 Task: Add the task  Performance issues with database queries to the section Fast Flow in the project XpertTech and add a Due Date to the respective task as 2023/11/18.
Action: Mouse moved to (590, 596)
Screenshot: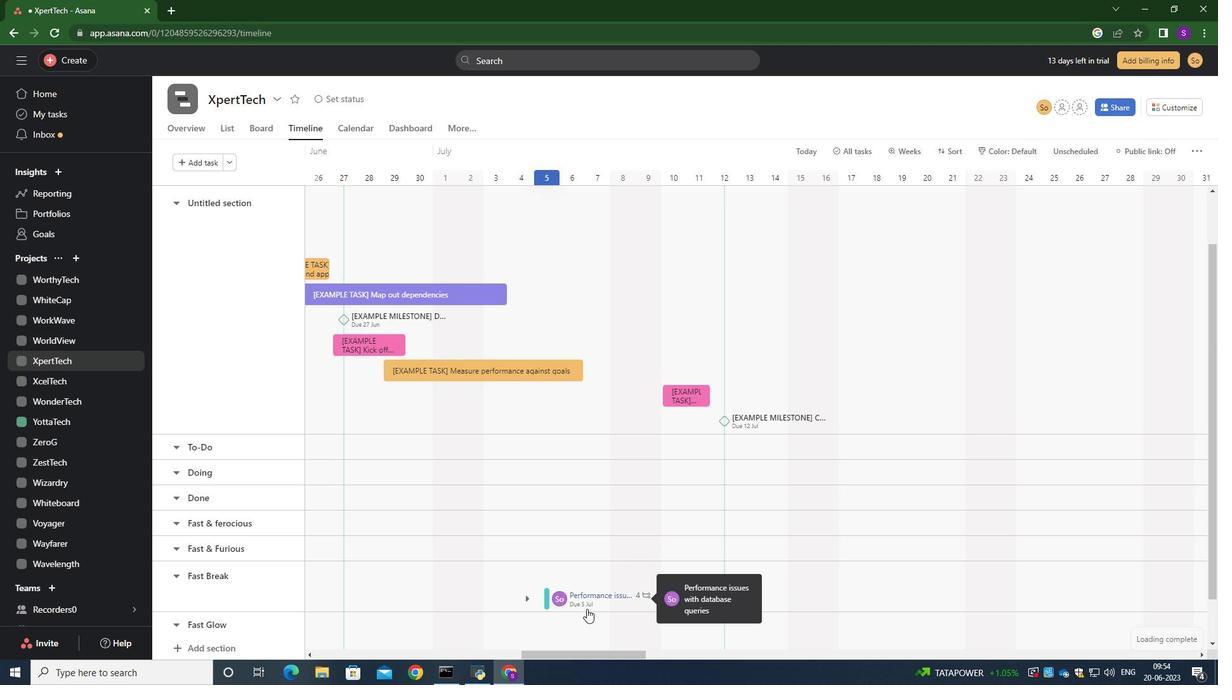 
Action: Mouse pressed left at (590, 596)
Screenshot: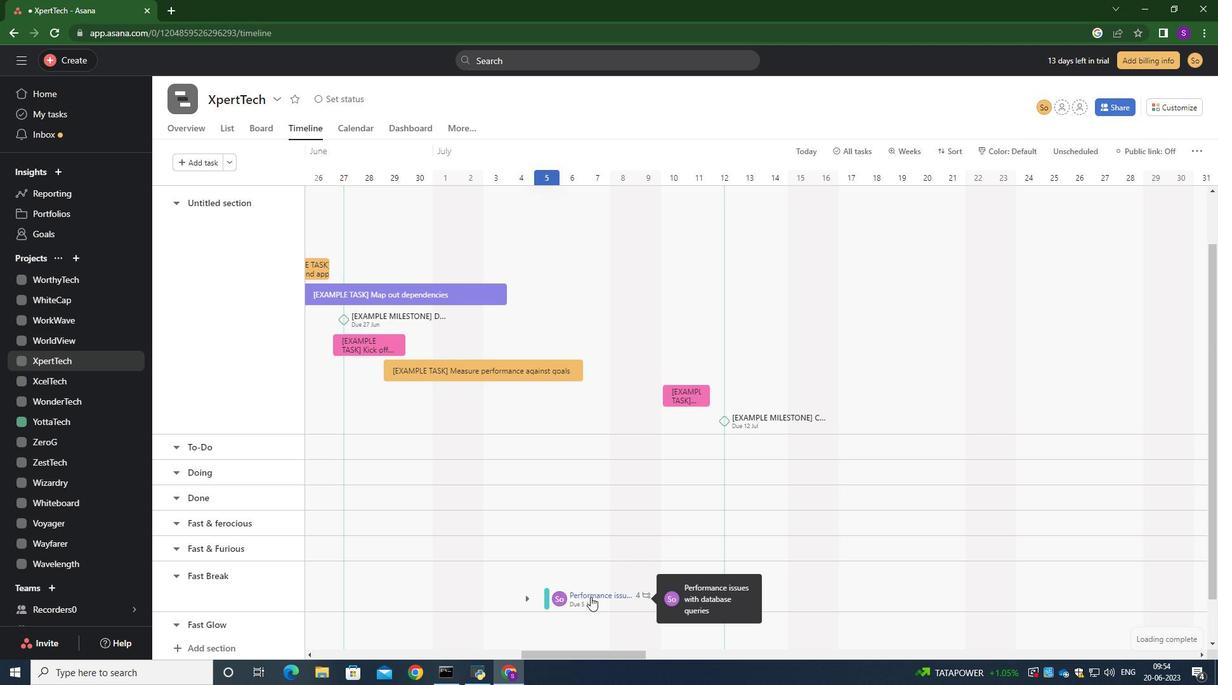
Action: Mouse moved to (959, 275)
Screenshot: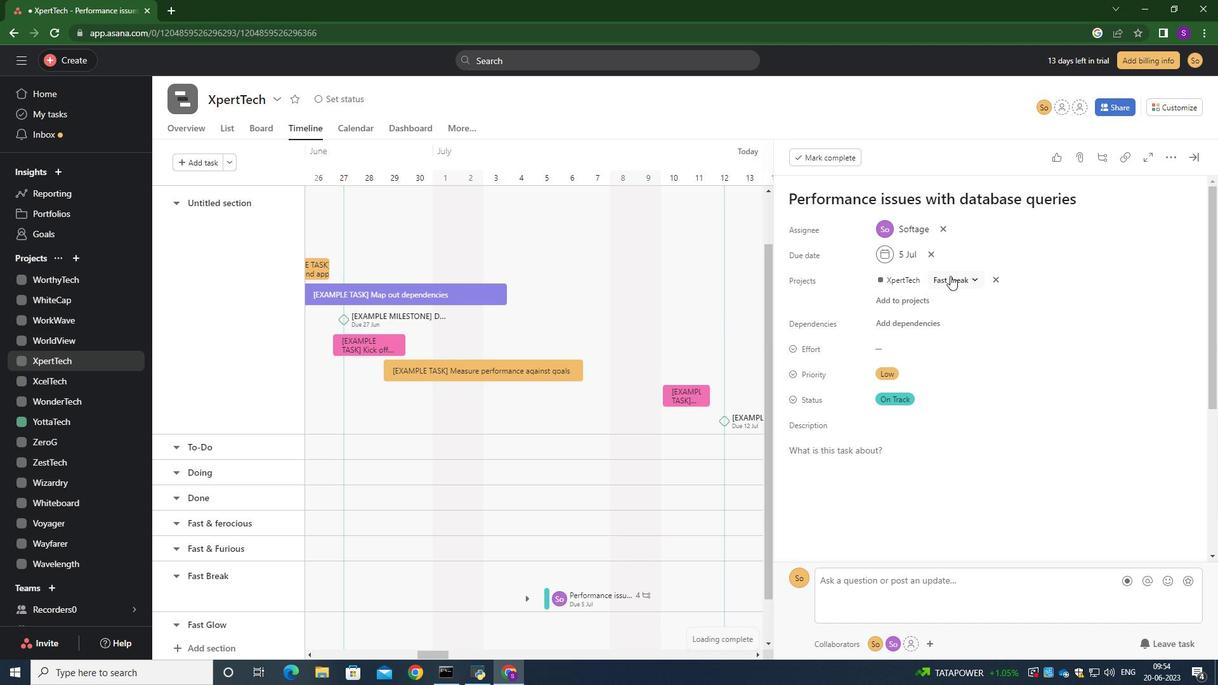 
Action: Mouse pressed left at (959, 275)
Screenshot: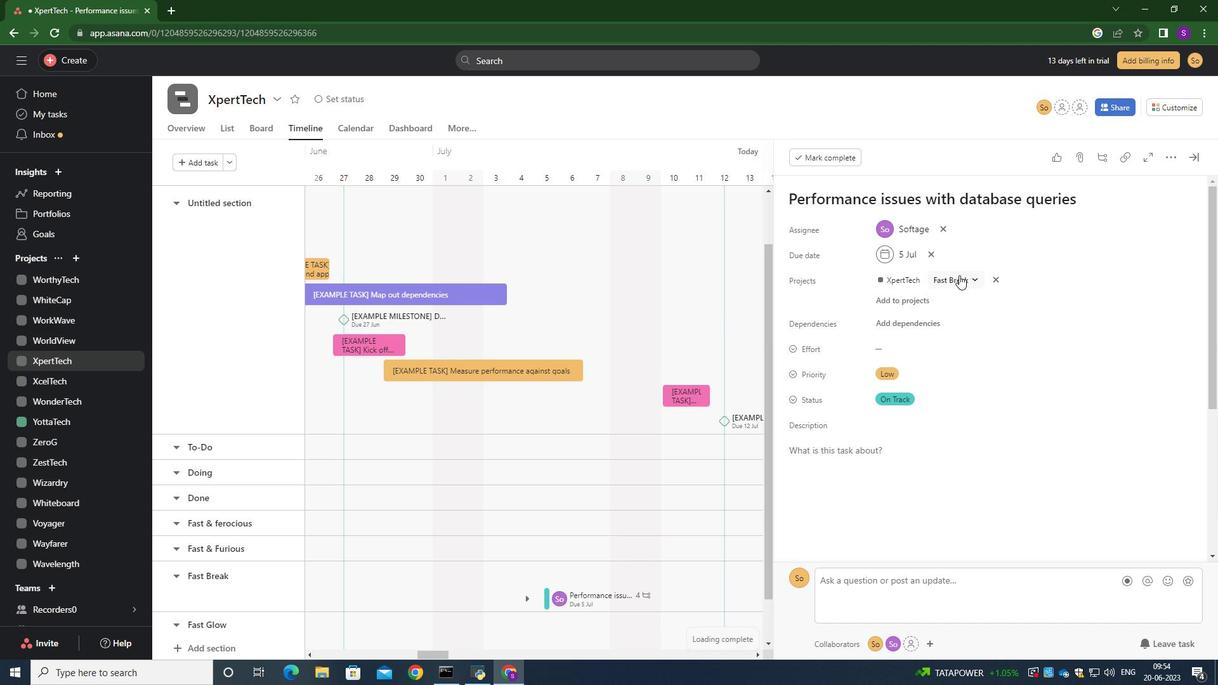 
Action: Mouse moved to (923, 469)
Screenshot: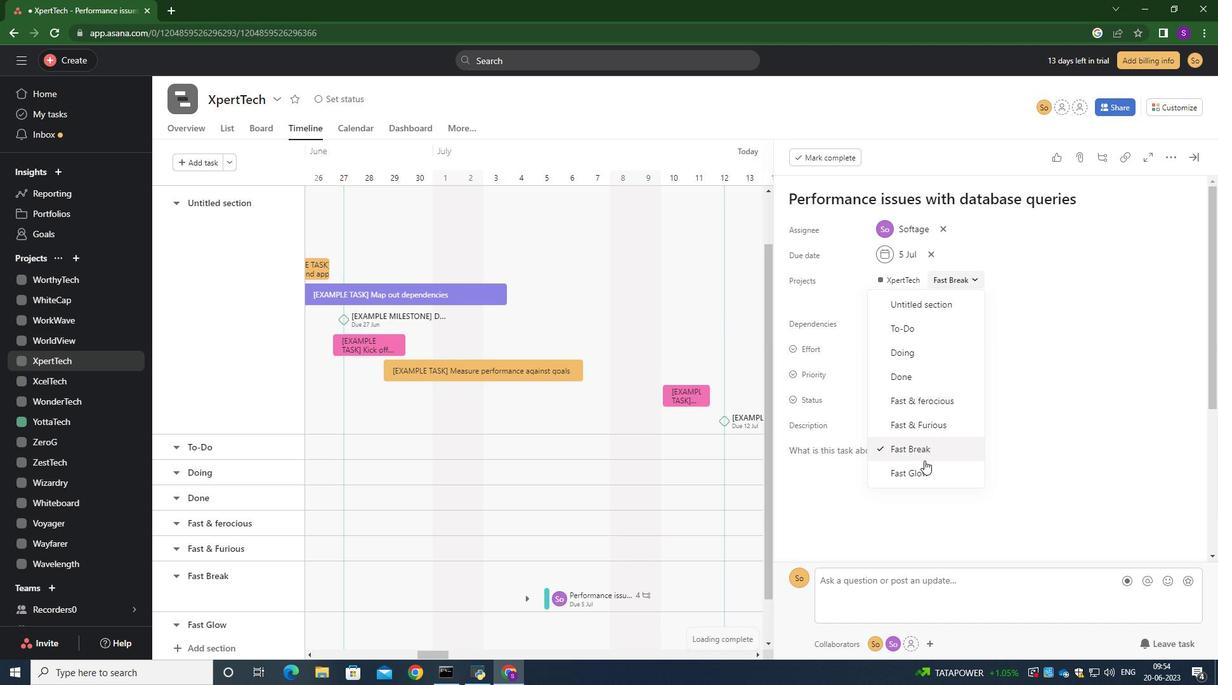 
Action: Mouse pressed left at (923, 469)
Screenshot: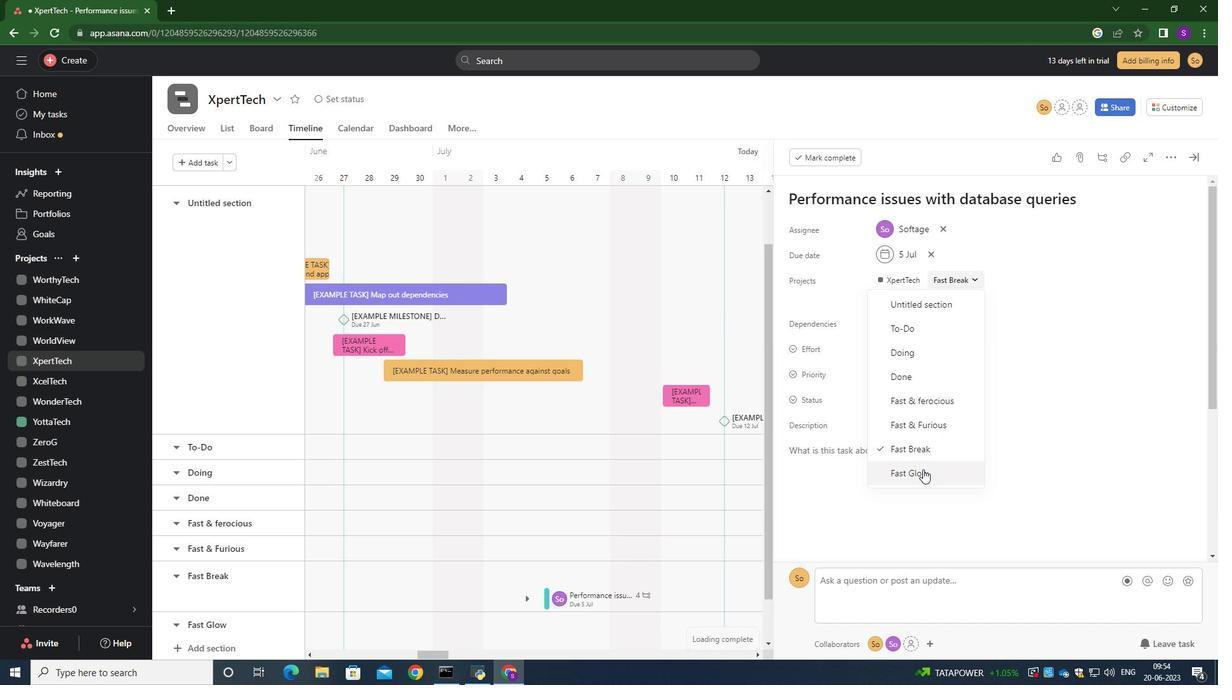
Action: Mouse moved to (929, 256)
Screenshot: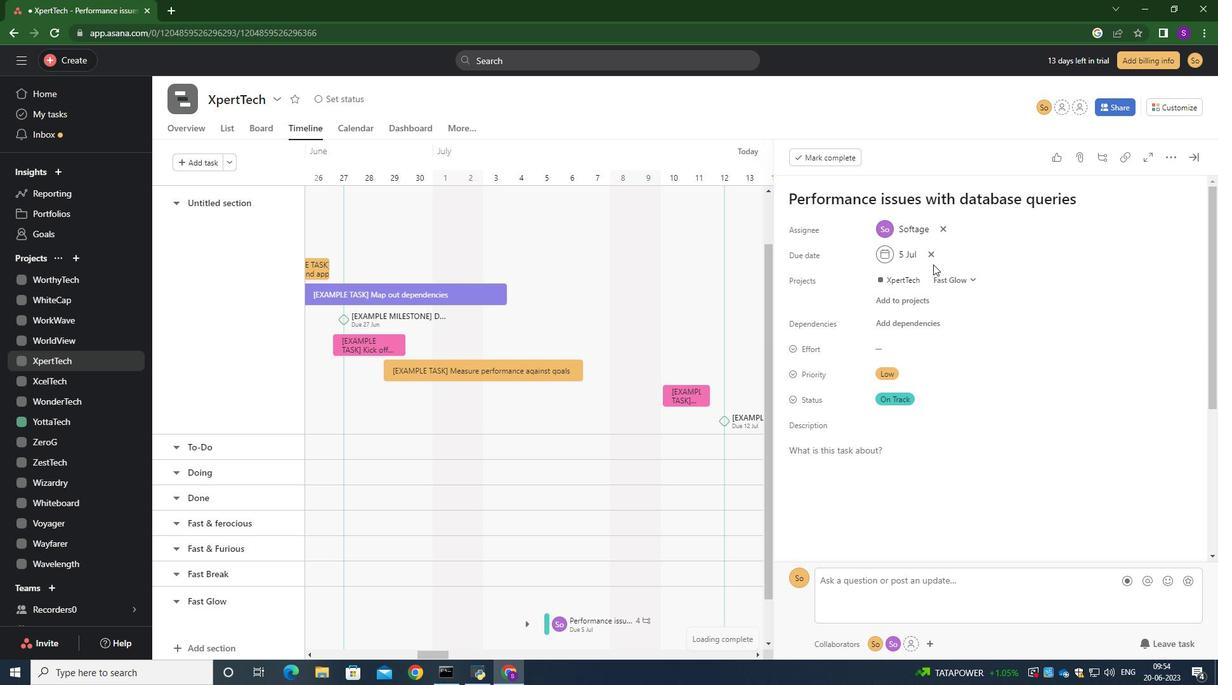 
Action: Mouse pressed left at (929, 256)
Screenshot: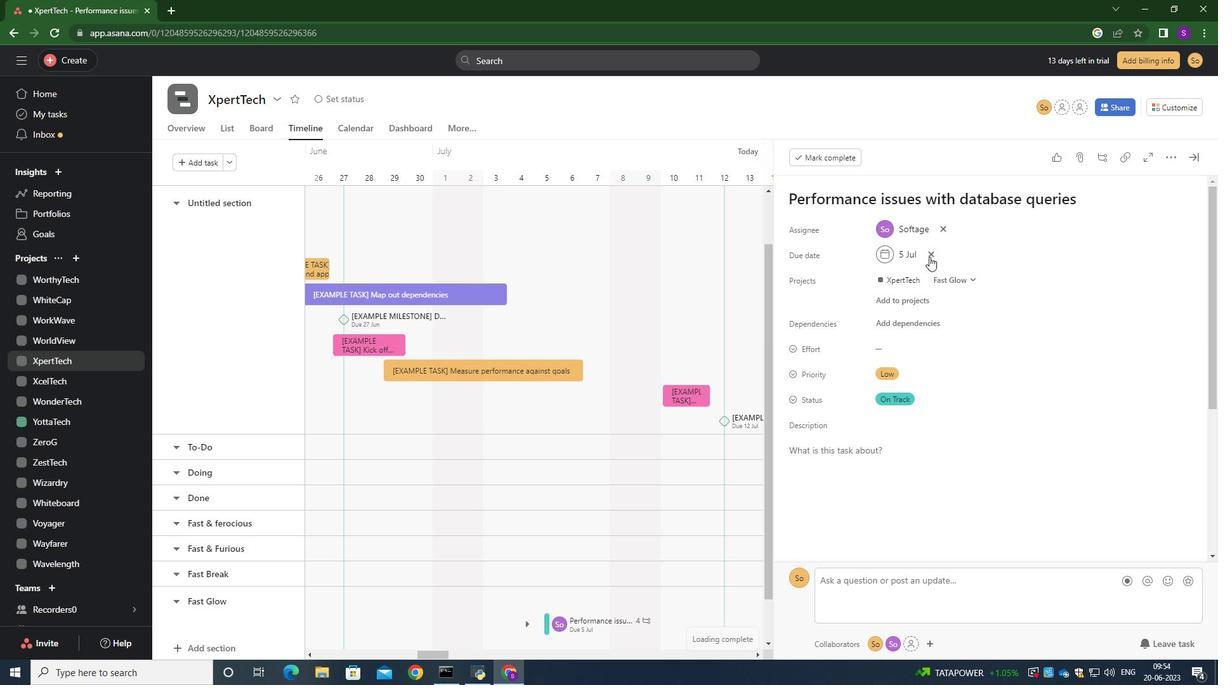 
Action: Mouse moved to (930, 253)
Screenshot: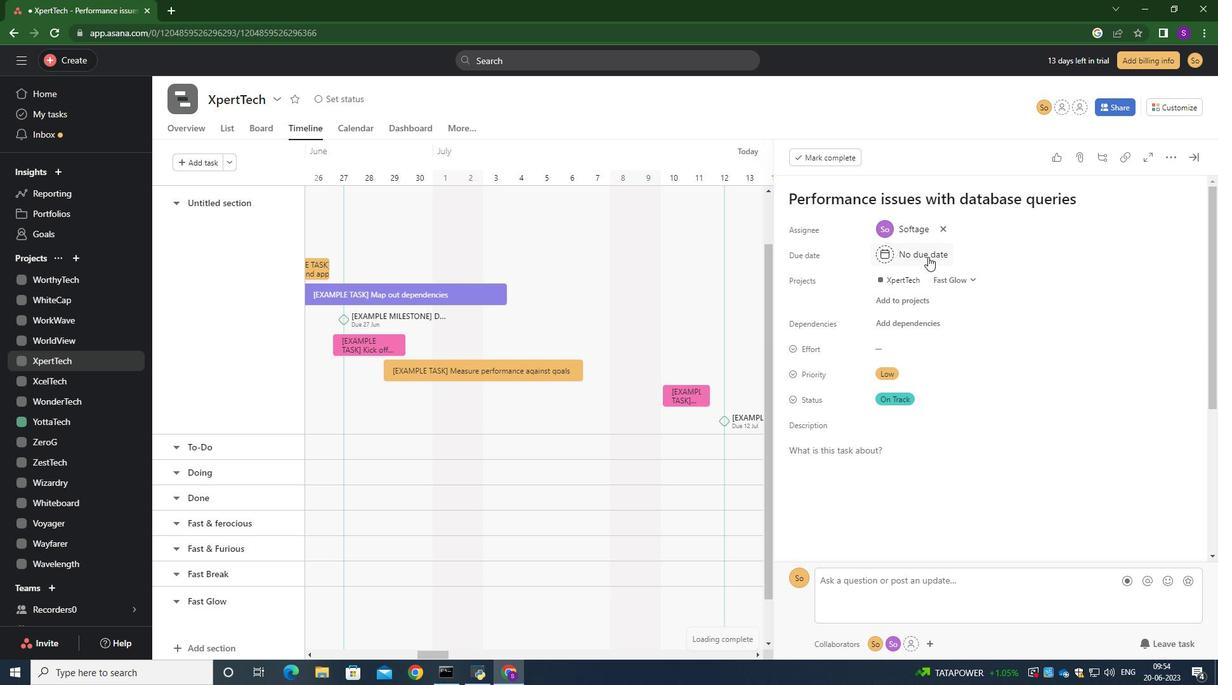 
Action: Mouse pressed left at (930, 253)
Screenshot: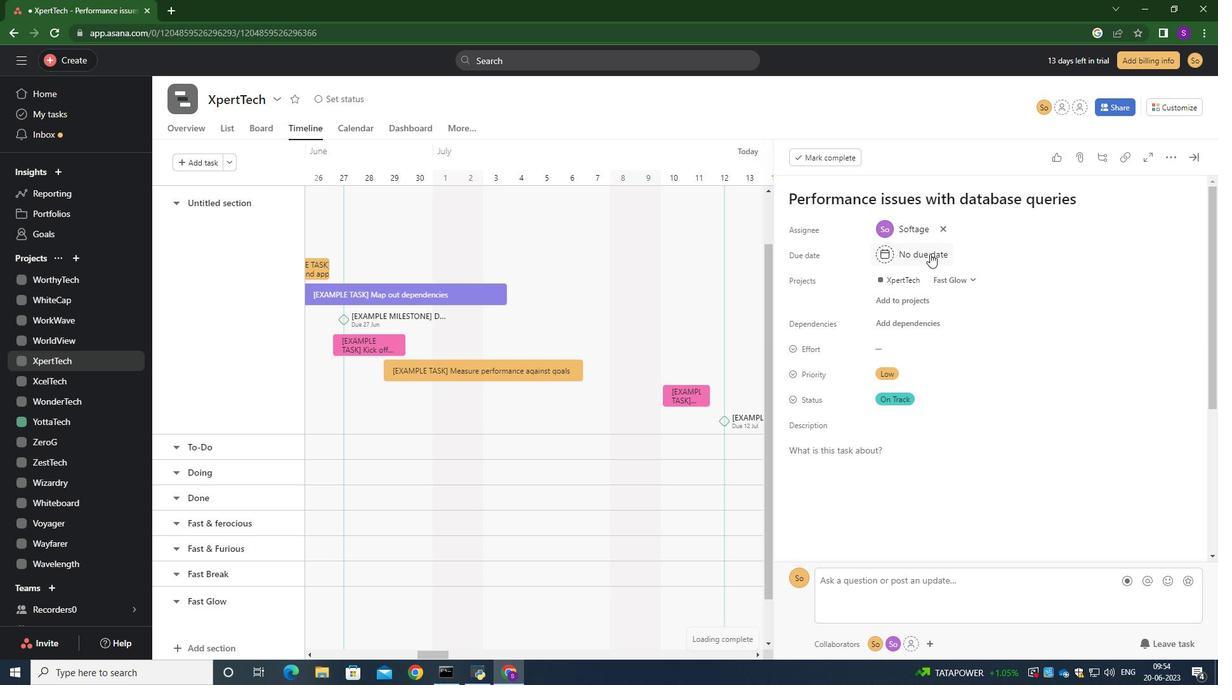 
Action: Key pressed 2023/11/18<Key.enter>
Screenshot: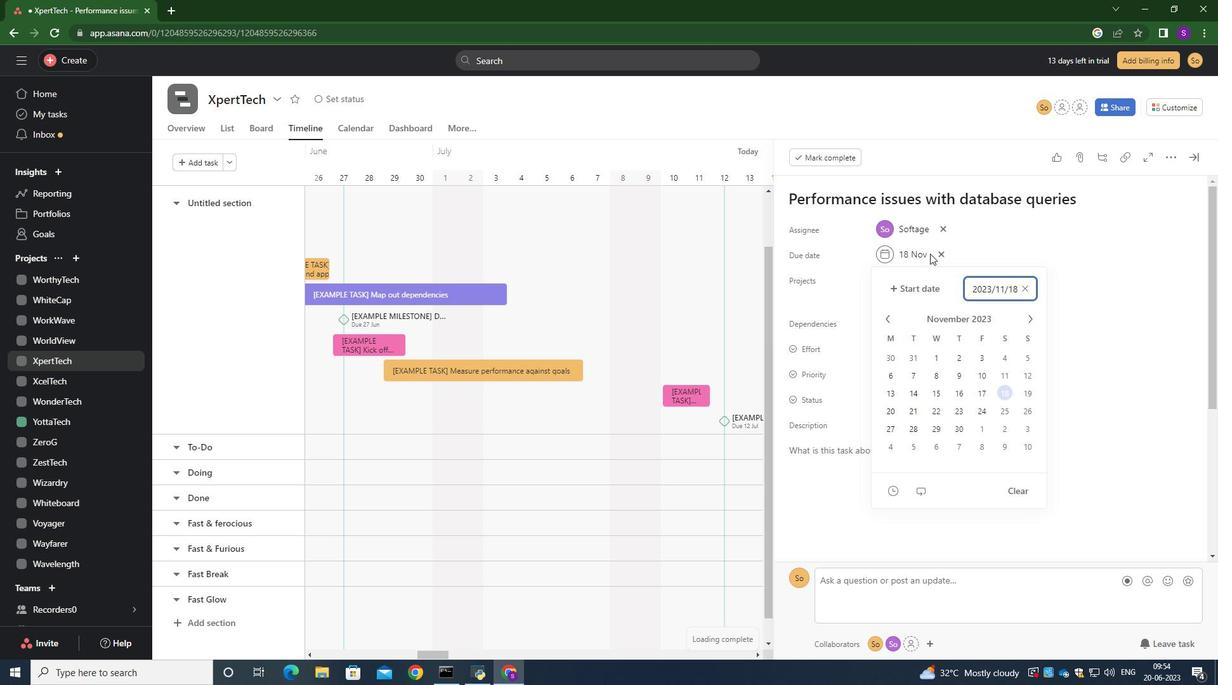 
Action: Mouse moved to (1157, 308)
Screenshot: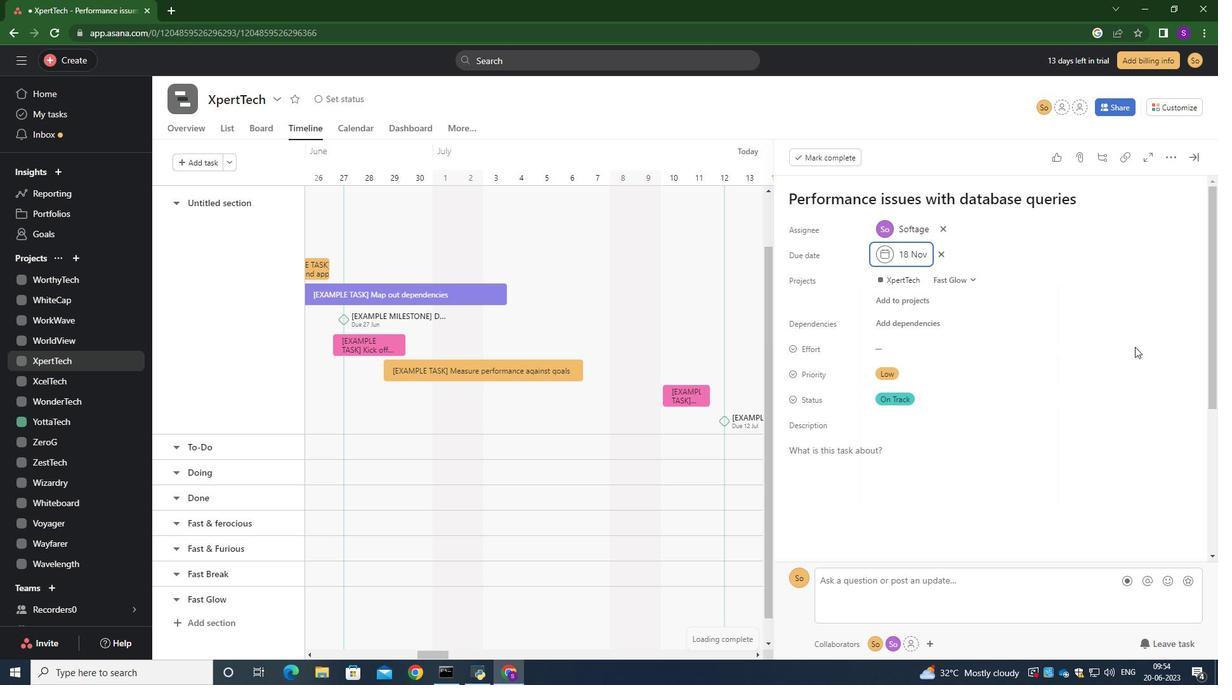 
Action: Mouse pressed left at (1157, 308)
Screenshot: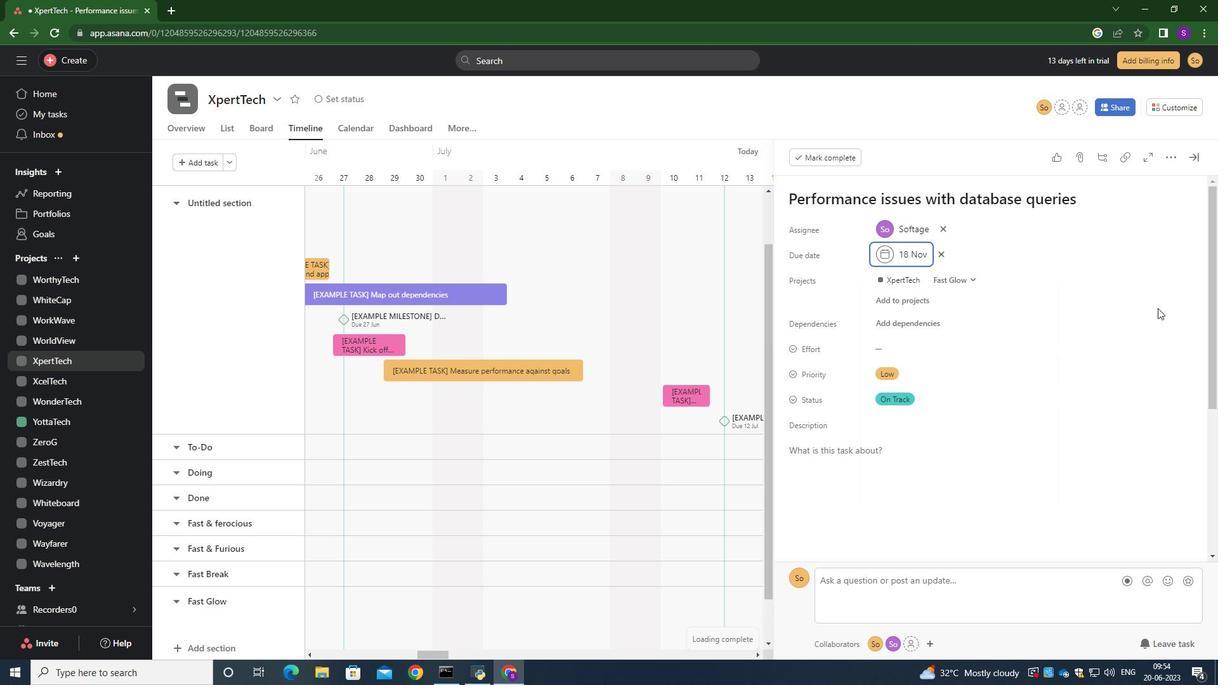 
